 Task: Use the formula "VARP" in spreadsheet "Project portfolio".
Action: Key pressed '='
Screenshot: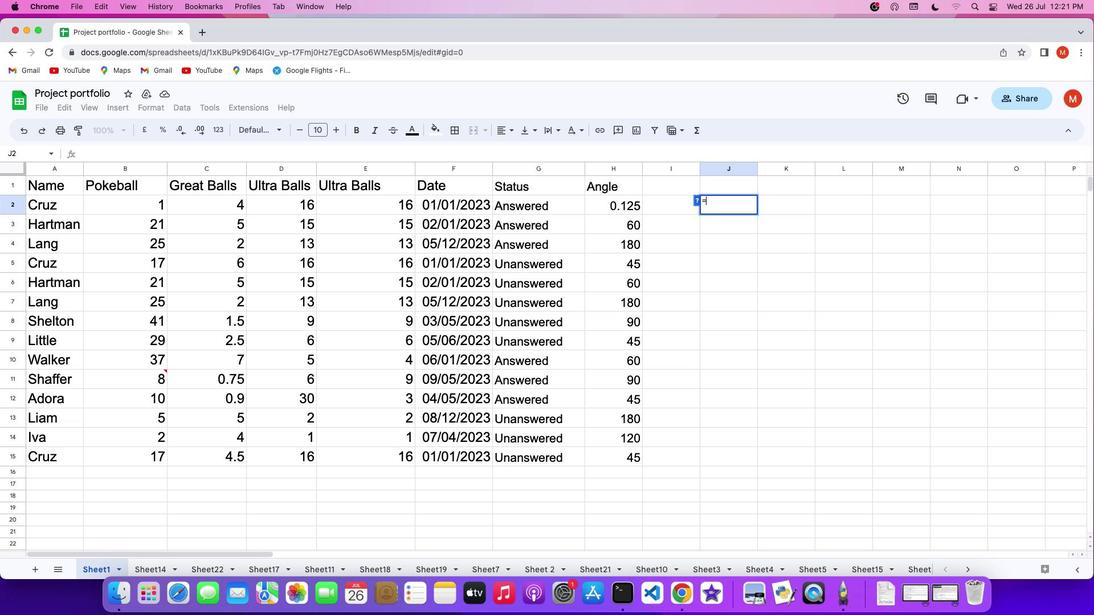 
Action: Mouse moved to (696, 129)
Screenshot: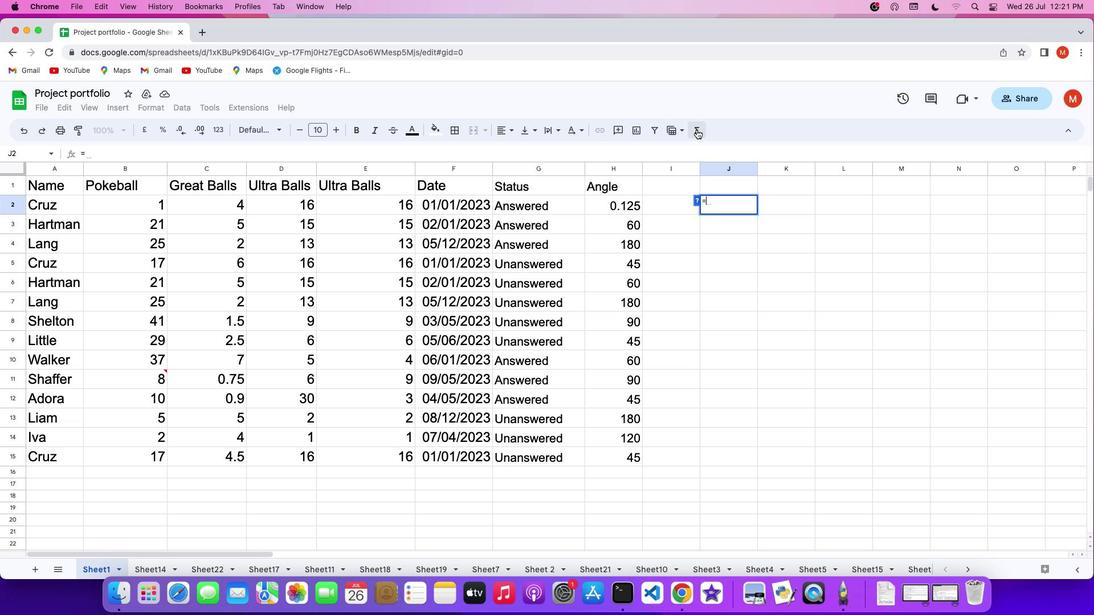
Action: Mouse pressed left at (696, 129)
Screenshot: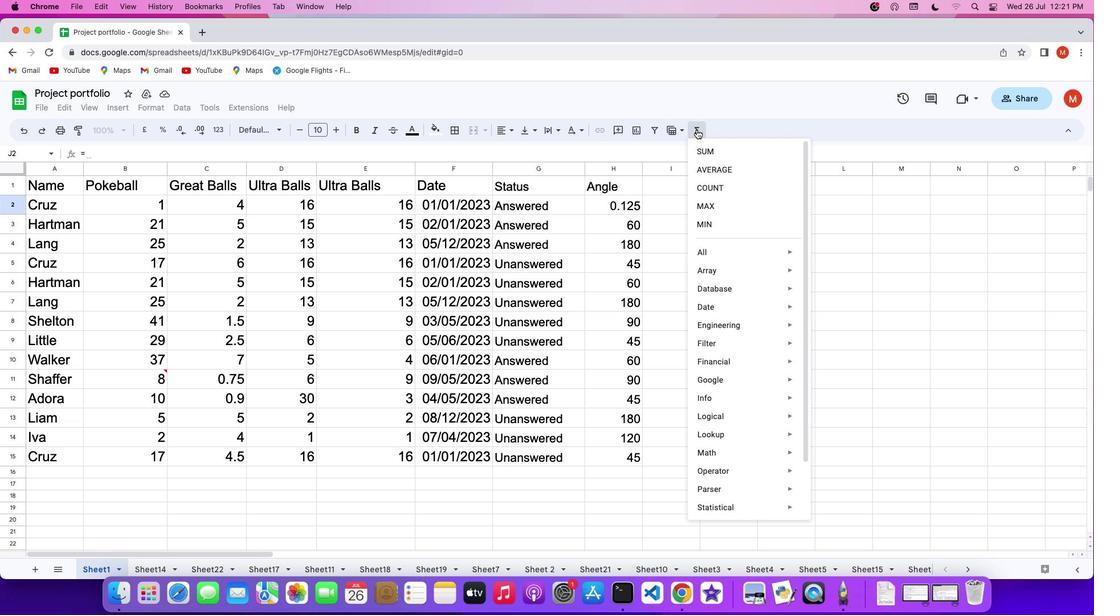 
Action: Mouse moved to (856, 505)
Screenshot: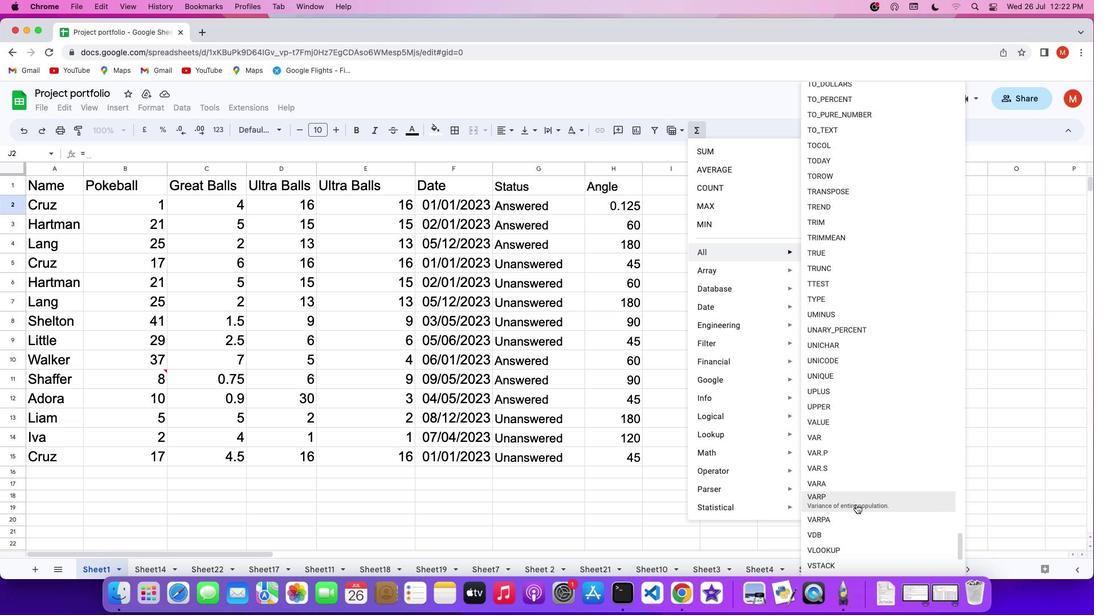 
Action: Mouse pressed left at (856, 505)
Screenshot: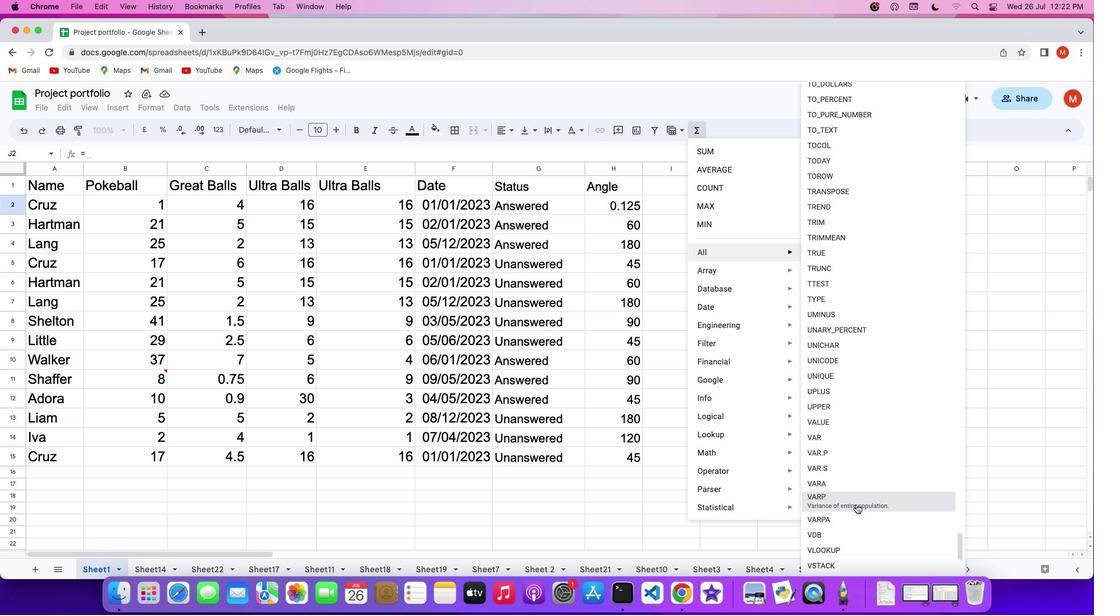 
Action: Mouse moved to (856, 504)
Screenshot: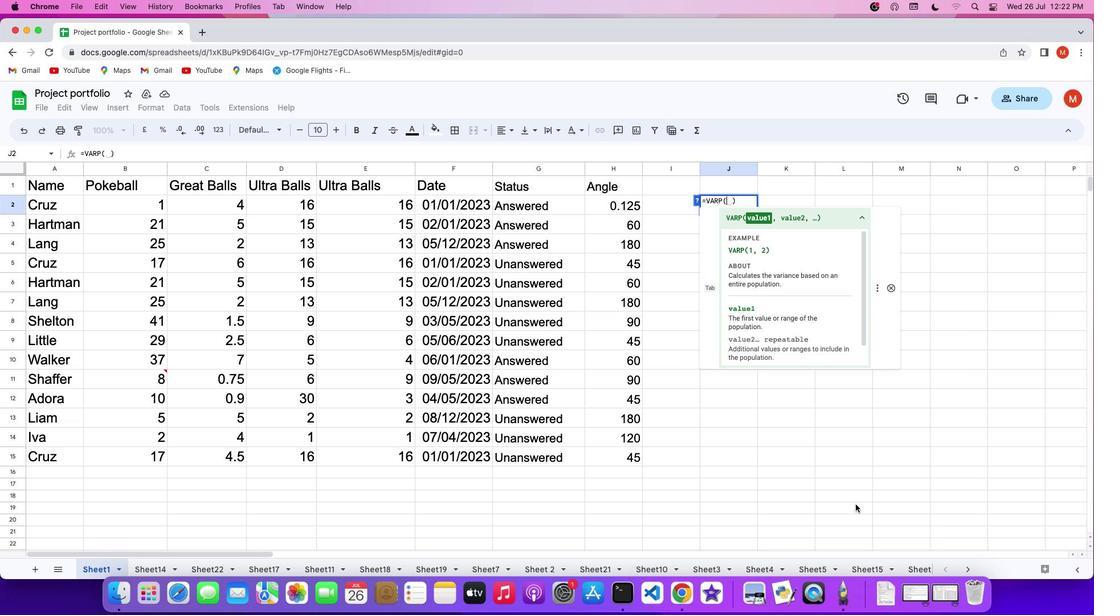 
Action: Key pressed '1'',''2'Key.enter
Screenshot: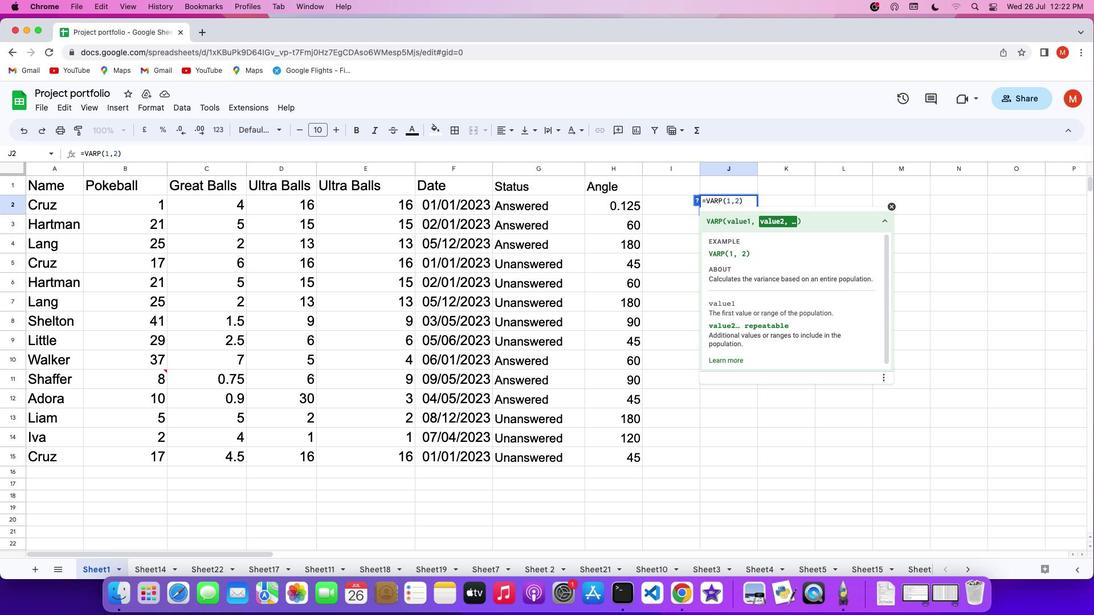 
